 Task: Use the formula "F.DIST" in spreadsheet "Project protfolio".
Action: Mouse moved to (138, 79)
Screenshot: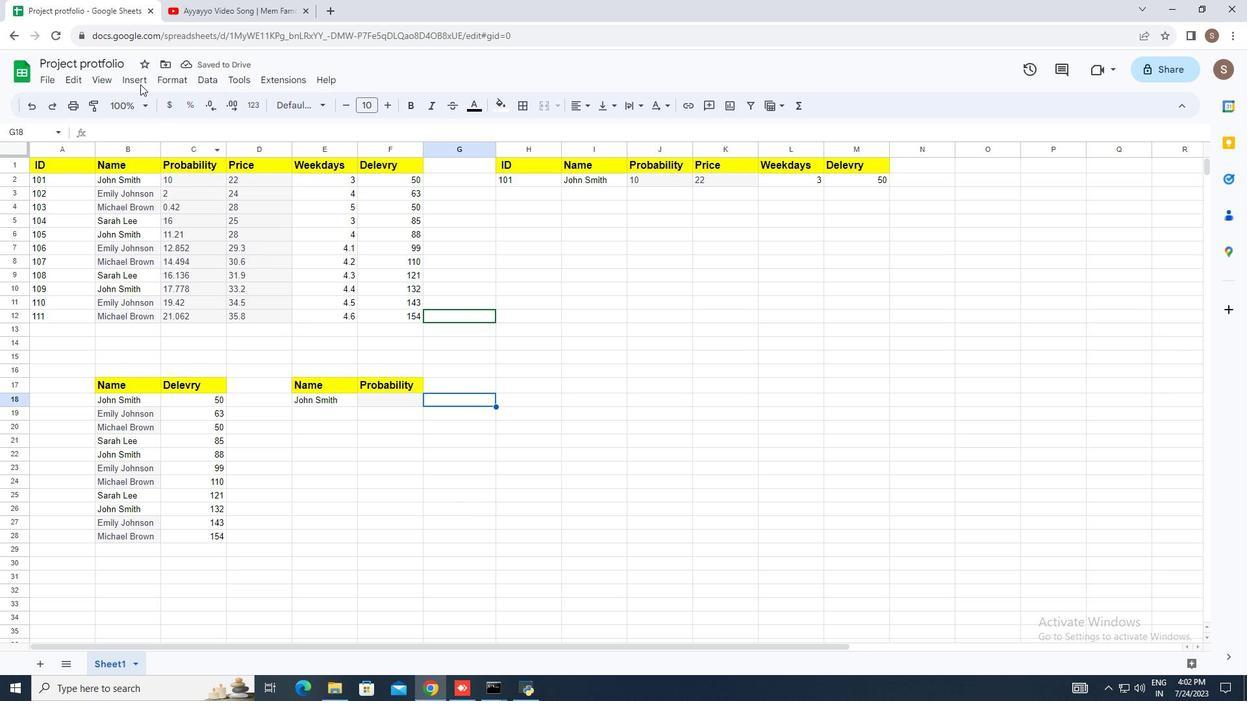 
Action: Mouse pressed left at (138, 79)
Screenshot: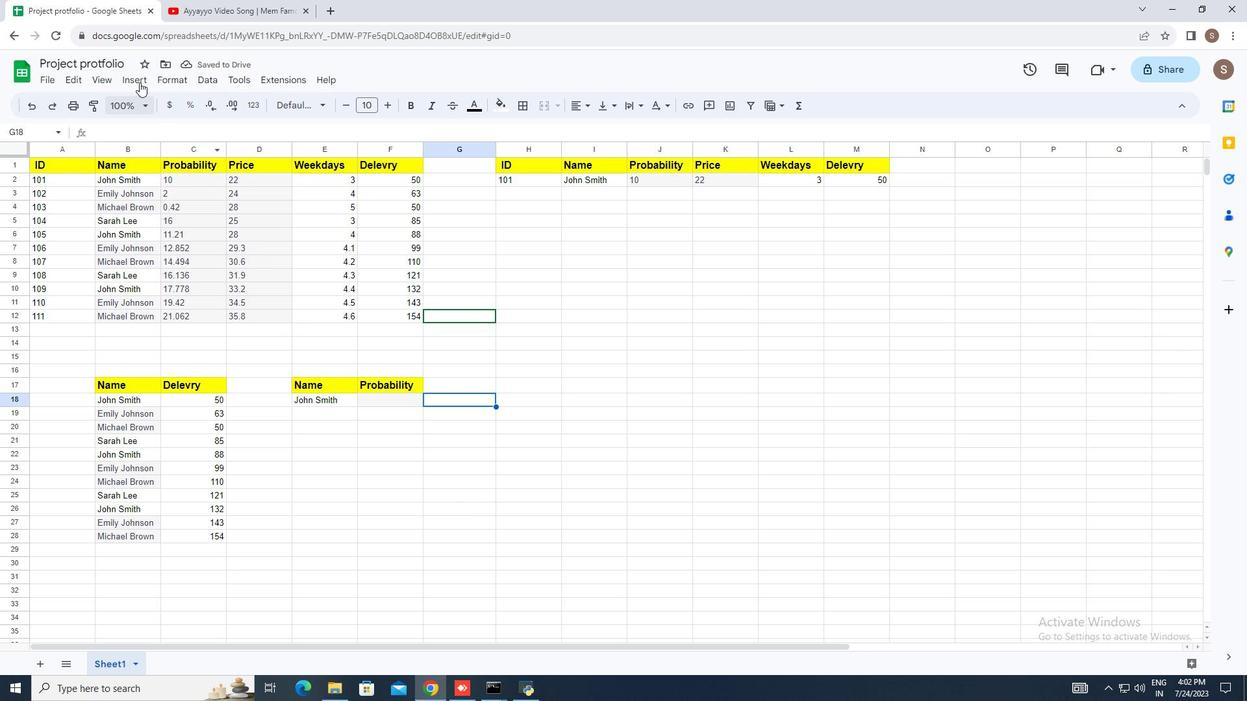 
Action: Mouse moved to (204, 306)
Screenshot: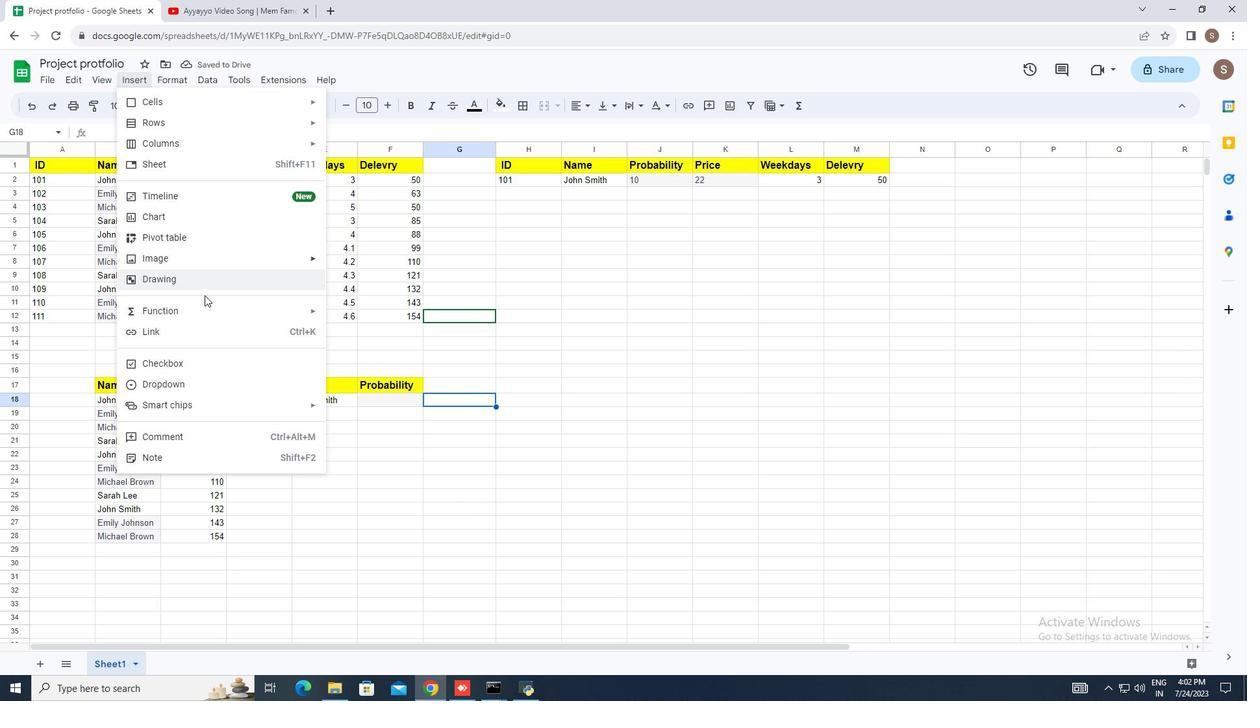 
Action: Mouse pressed left at (204, 306)
Screenshot: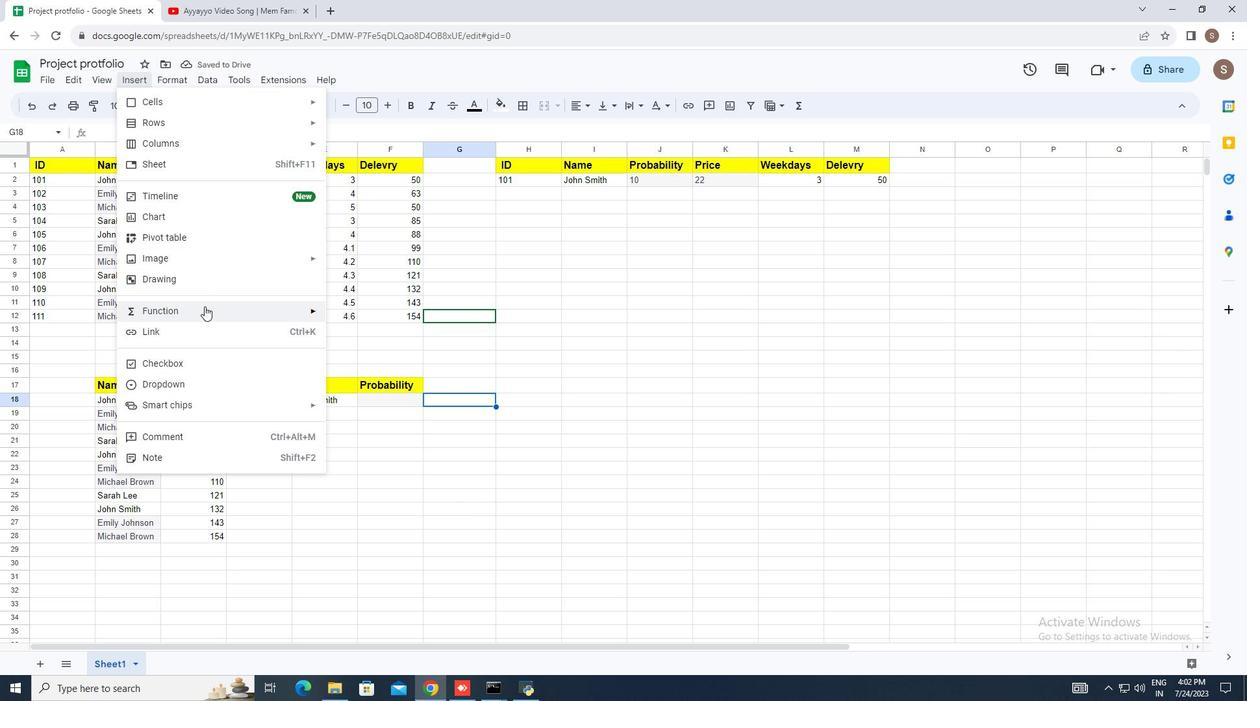 
Action: Mouse moved to (369, 296)
Screenshot: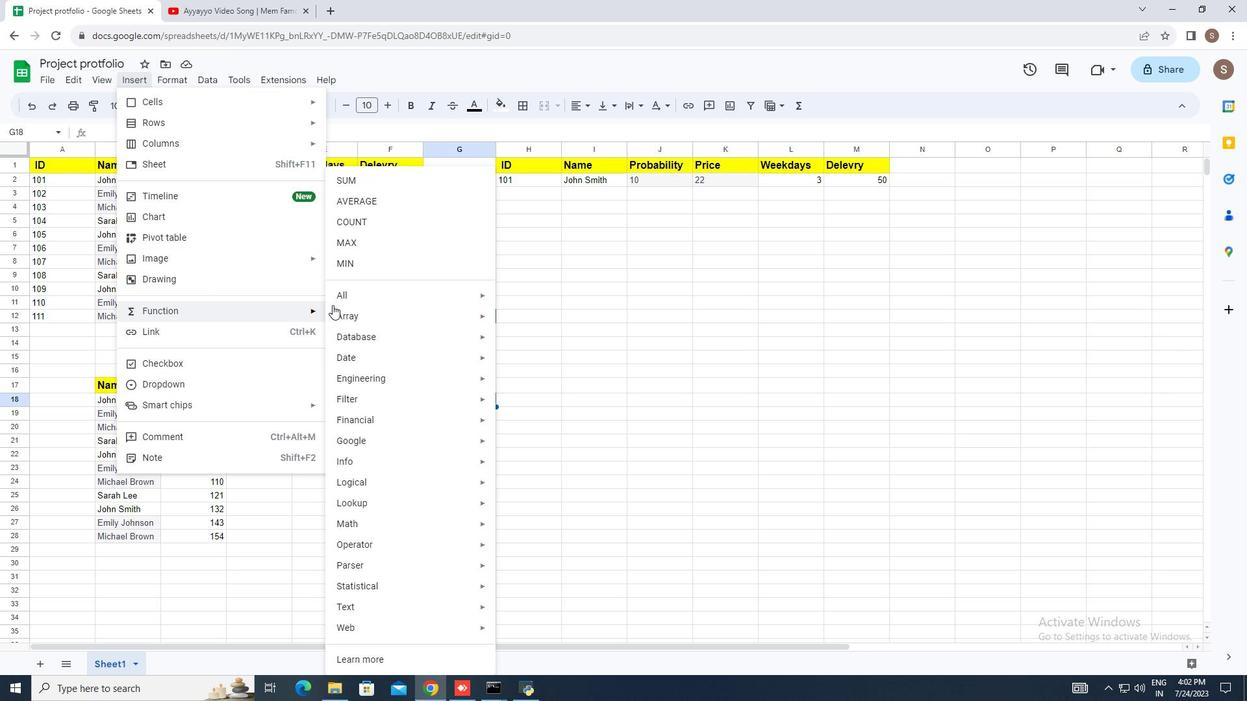 
Action: Mouse pressed left at (369, 296)
Screenshot: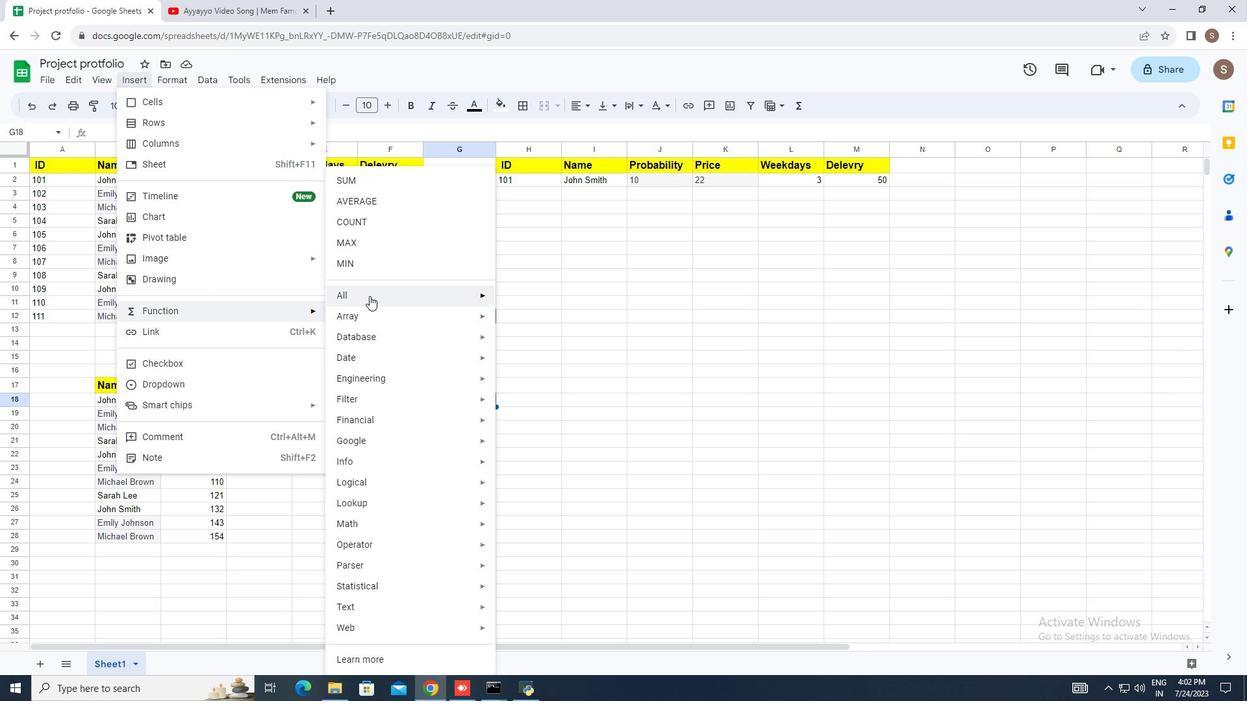 
Action: Mouse moved to (558, 413)
Screenshot: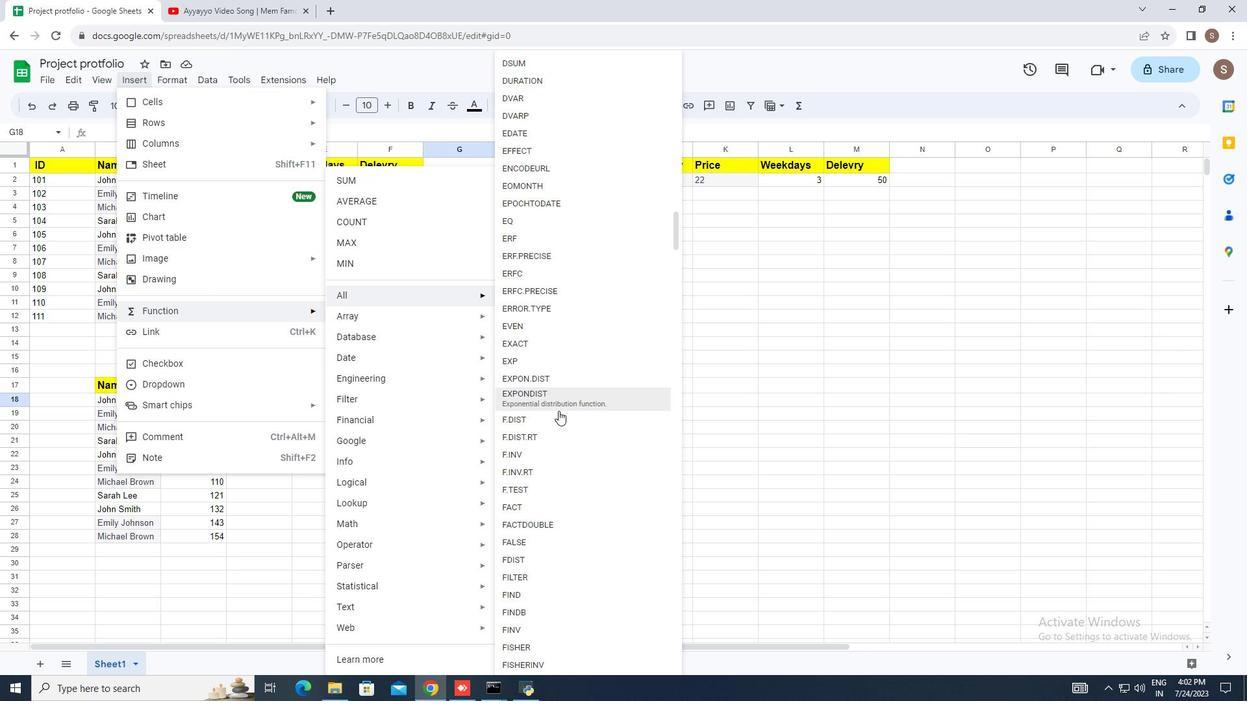 
Action: Mouse pressed left at (558, 413)
Screenshot: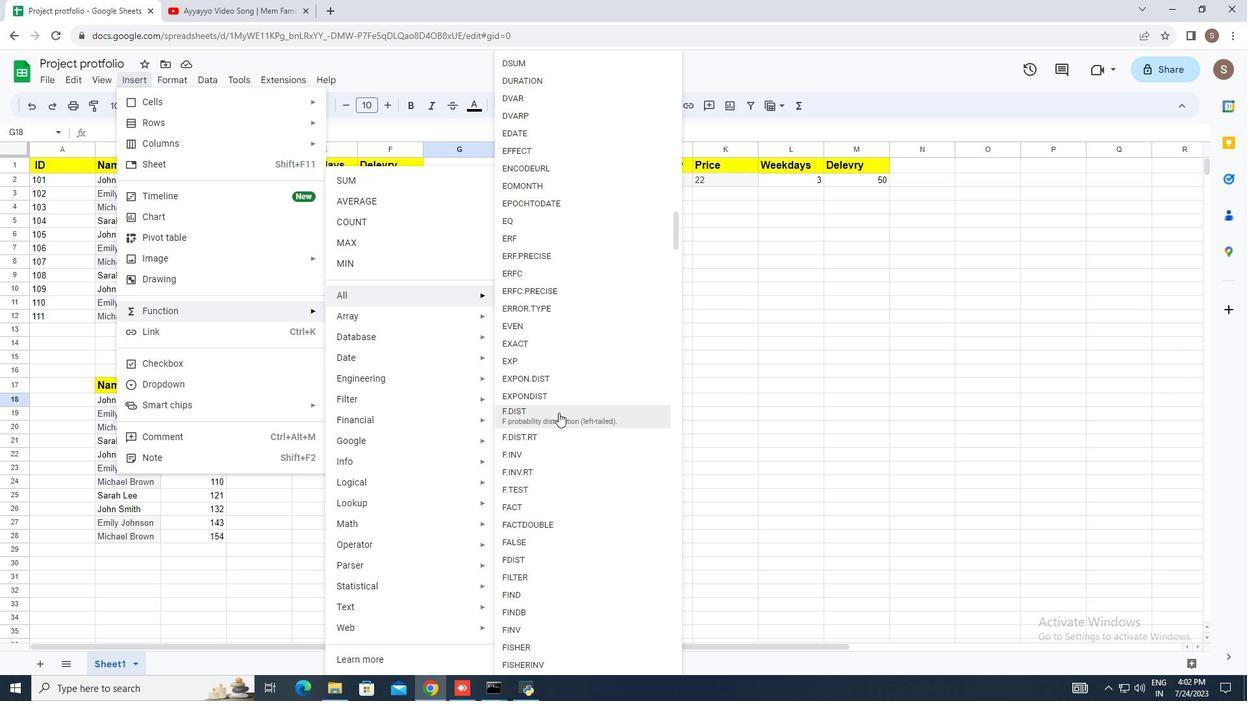 
Action: Key pressed 15.35,<Key.space>7,<Key.space>6,<Key.enter>
Screenshot: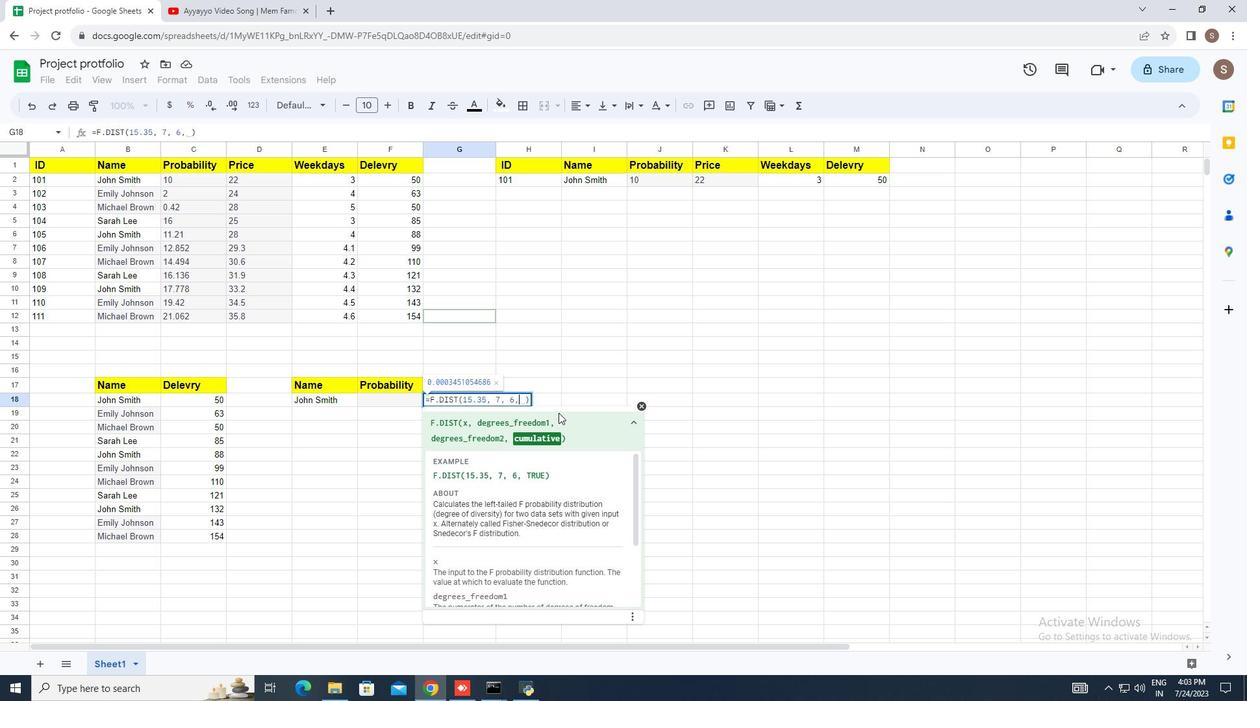 
